 Task: Set the maximum pause for the auto duck effect to 1 second.
Action: Mouse moved to (341, 9)
Screenshot: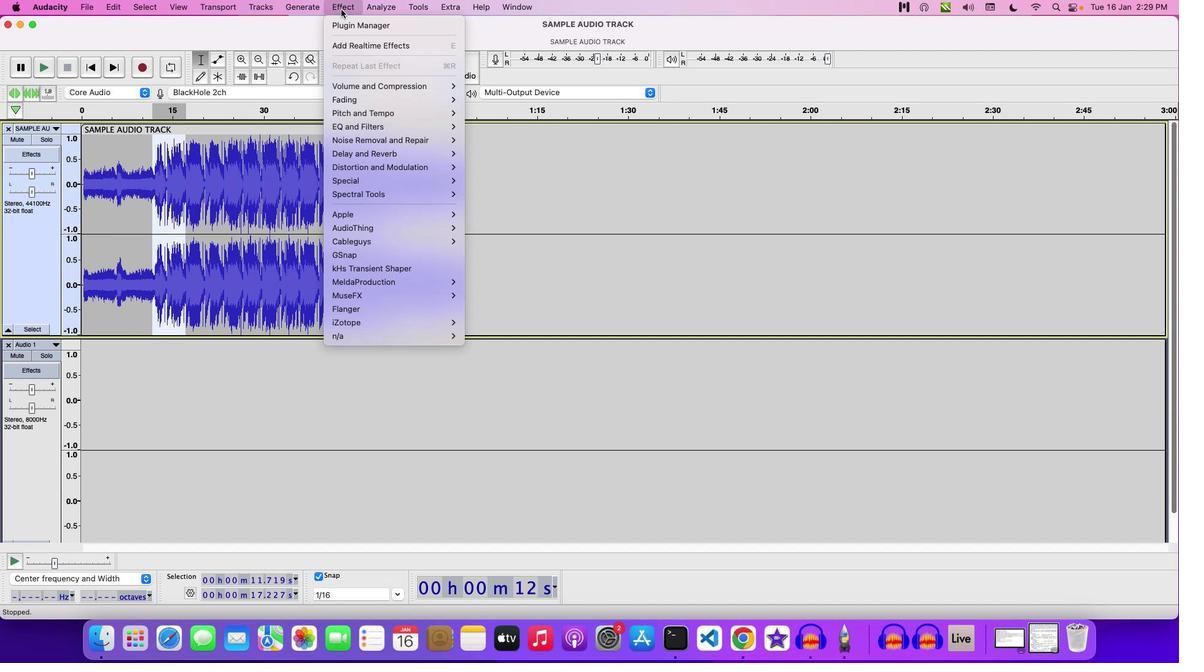 
Action: Mouse pressed left at (341, 9)
Screenshot: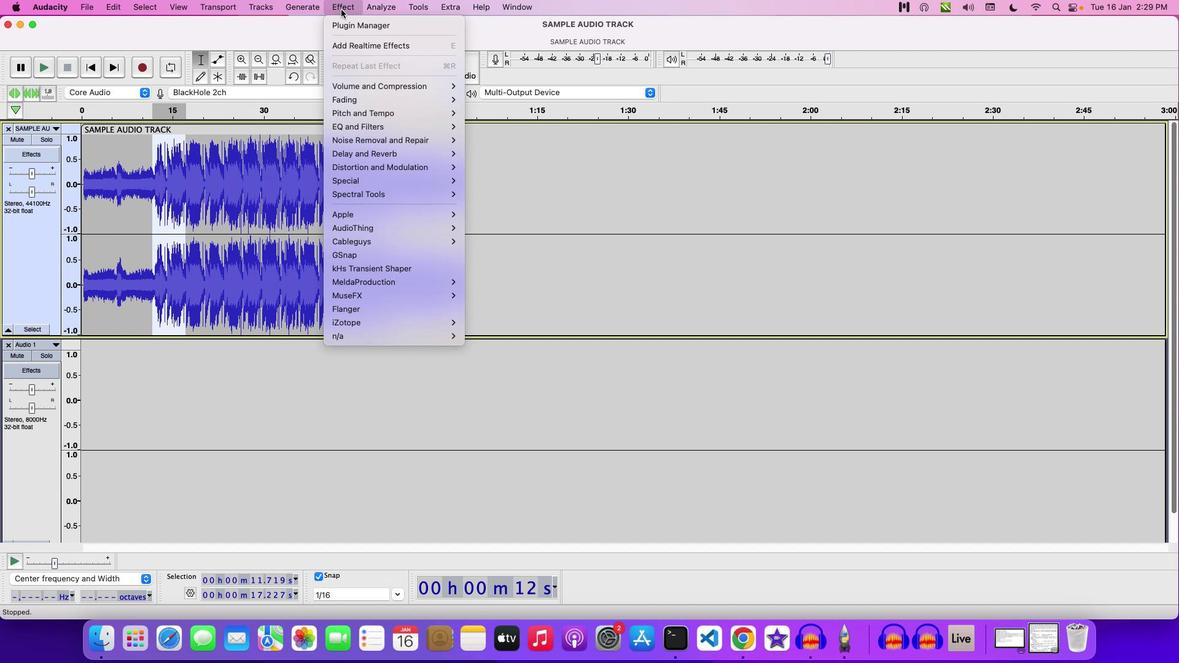 
Action: Mouse moved to (485, 97)
Screenshot: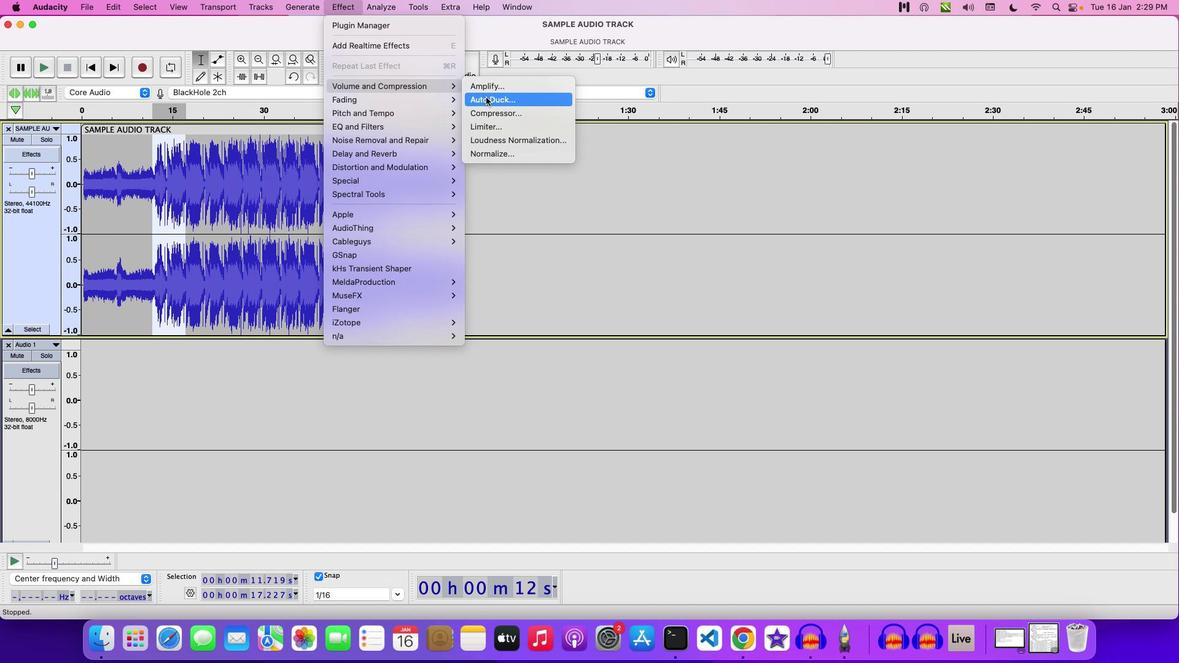 
Action: Mouse pressed left at (485, 97)
Screenshot: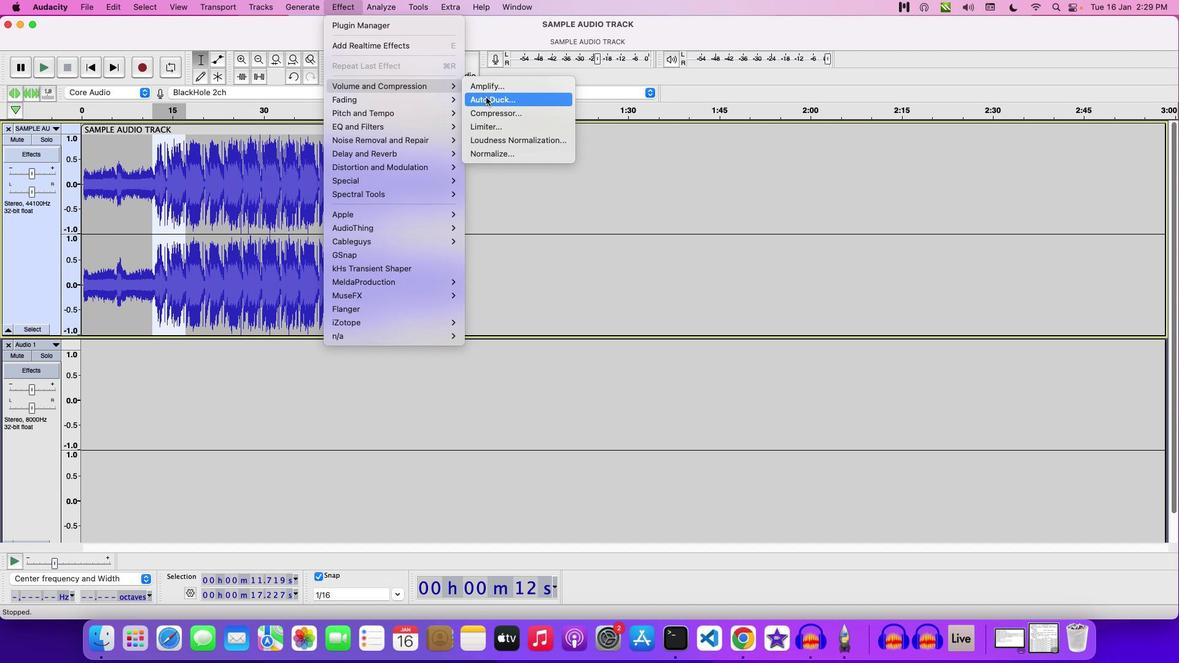 
Action: Mouse moved to (722, 407)
Screenshot: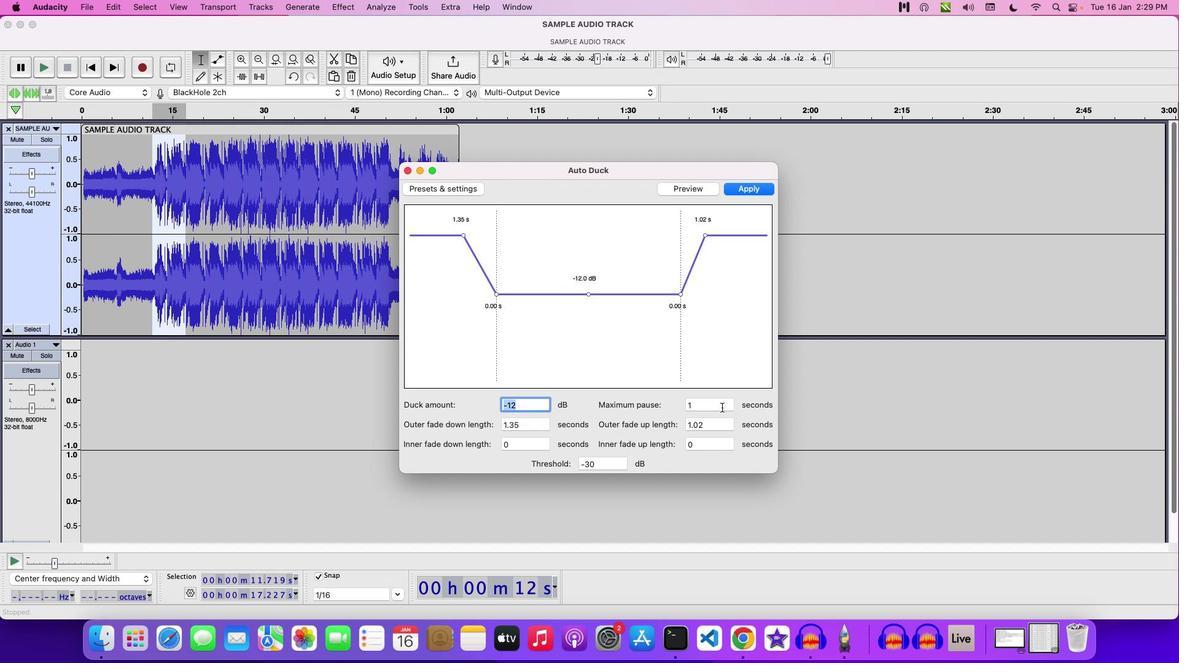 
Action: Mouse pressed left at (722, 407)
Screenshot: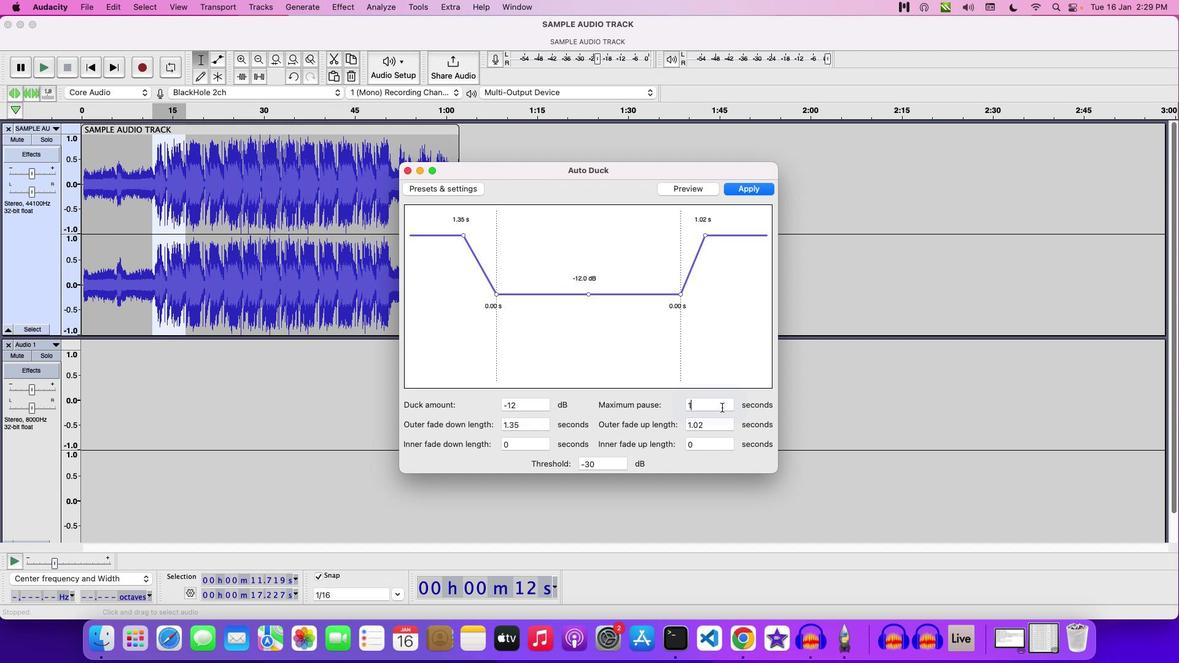 
Action: Mouse moved to (724, 400)
Screenshot: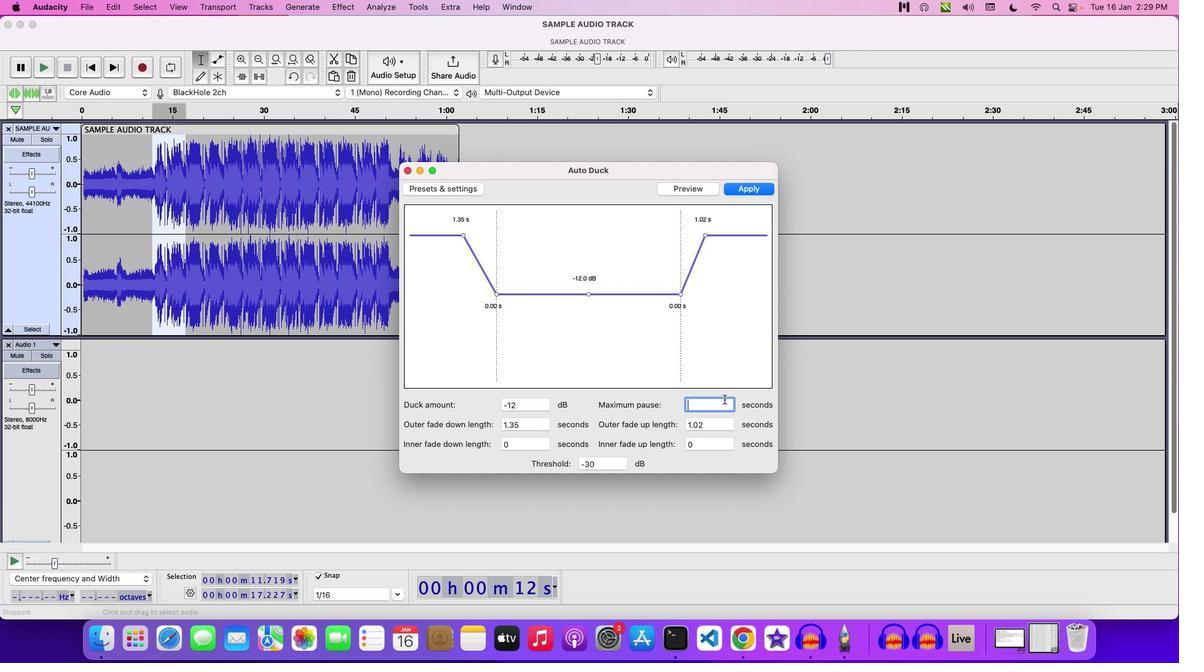 
Action: Key pressed Key.backspace
Screenshot: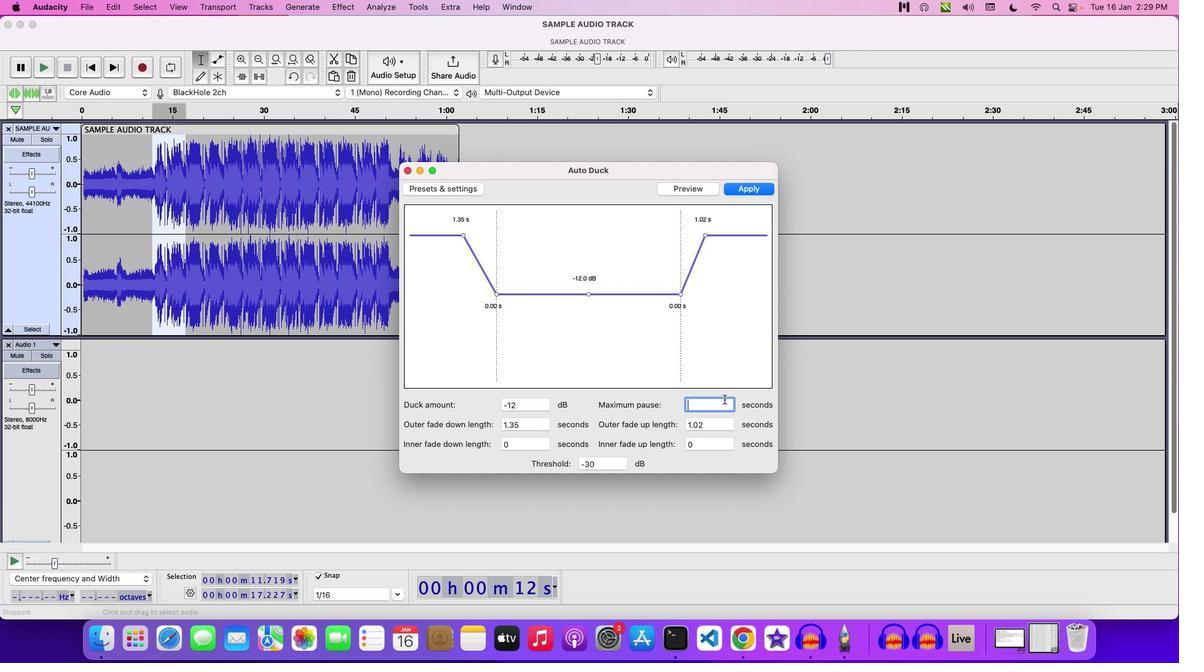 
Action: Mouse moved to (726, 393)
Screenshot: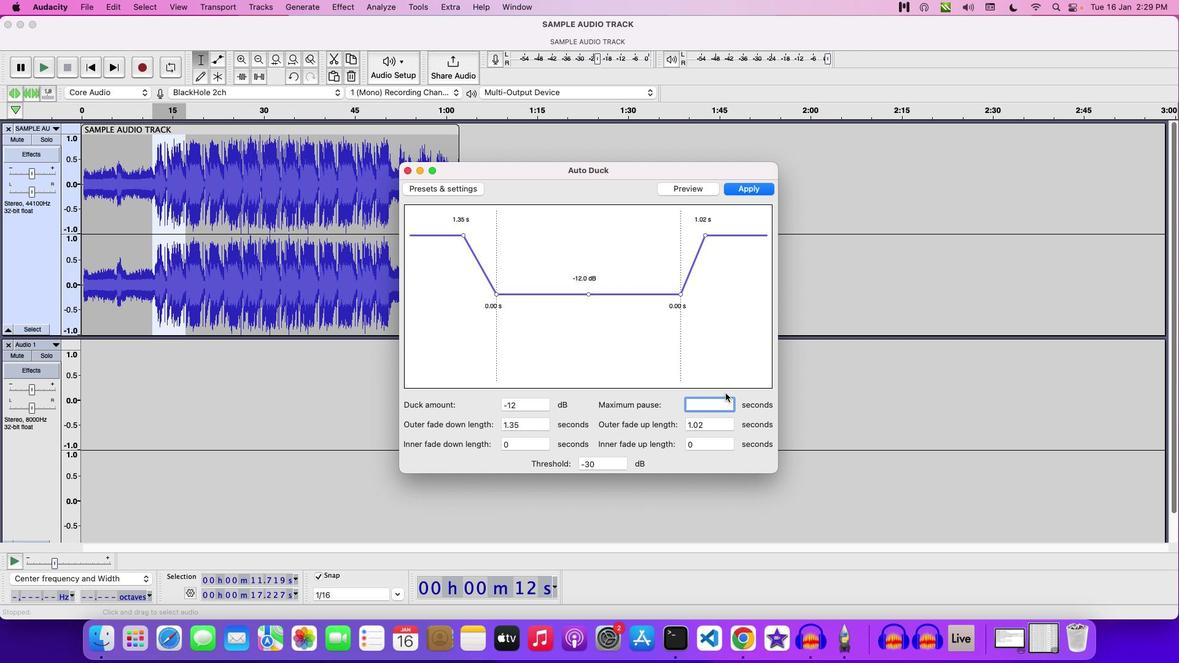 
Action: Key pressed '1'
Screenshot: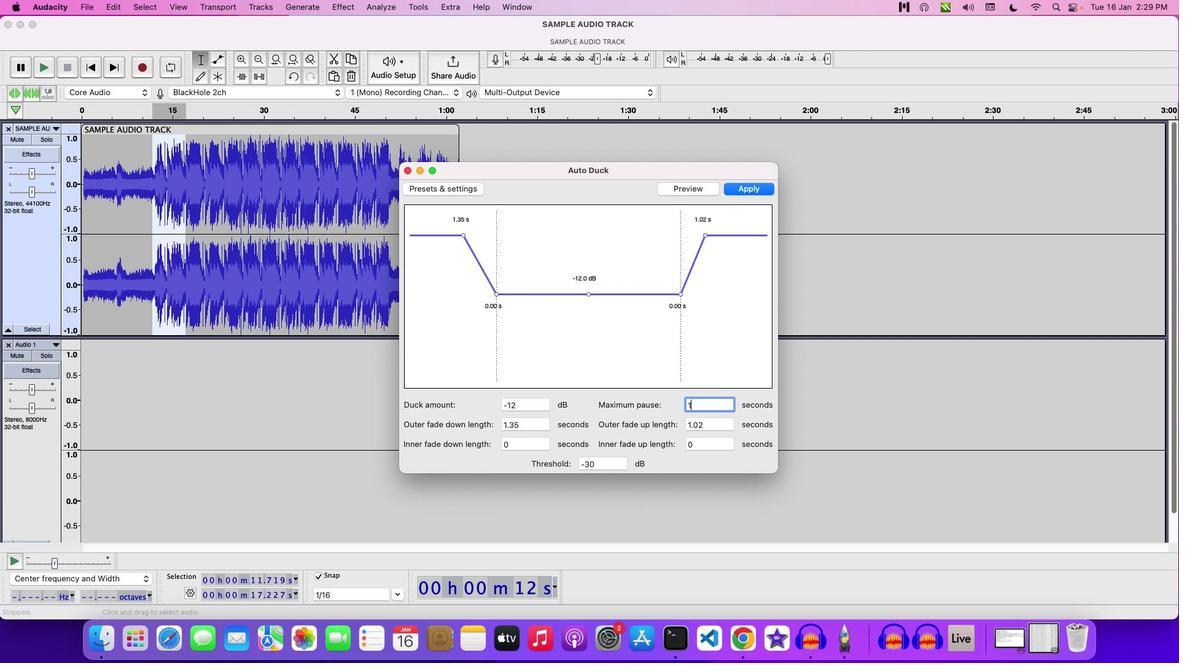 
Action: Mouse moved to (724, 166)
Screenshot: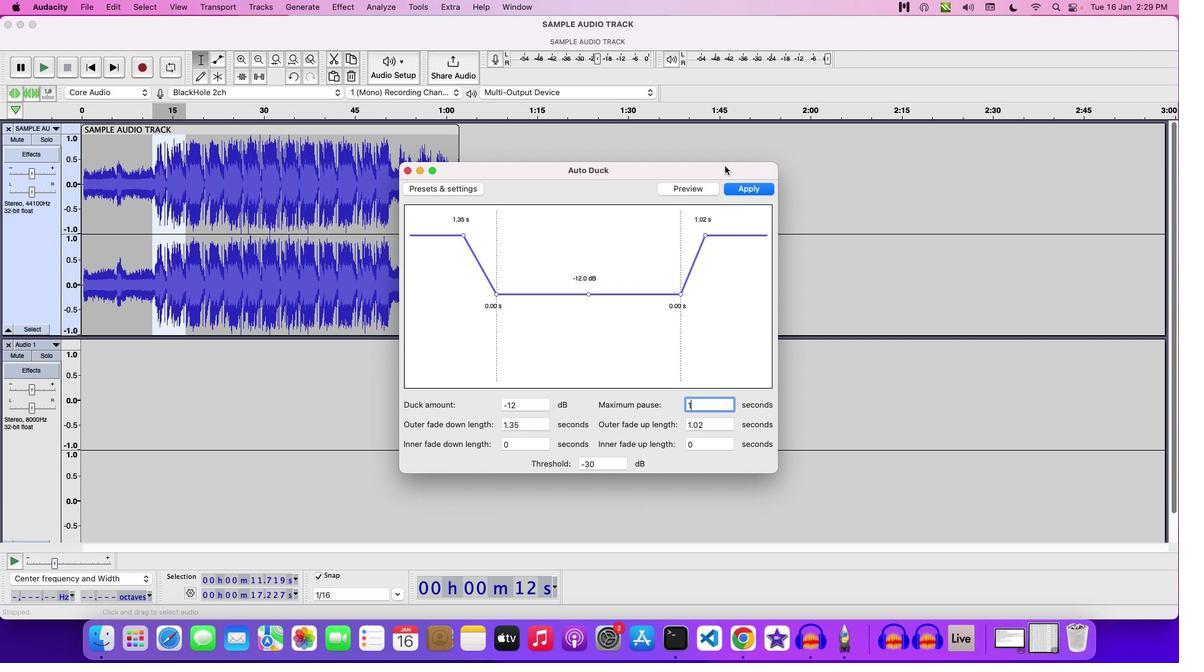 
